 Task: Look for products in the category "Candles & Air Fresheners" that are on sale.
Action: Mouse moved to (731, 245)
Screenshot: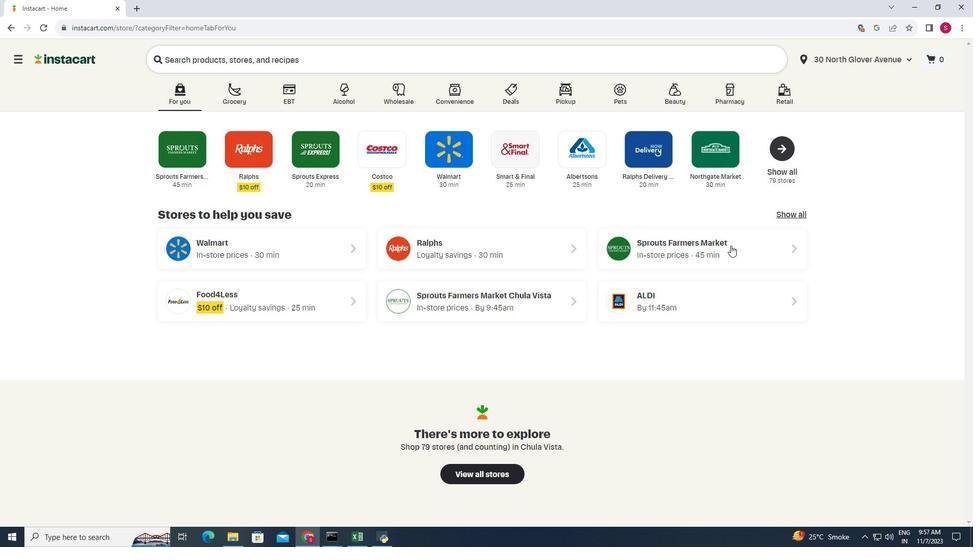
Action: Mouse pressed left at (731, 245)
Screenshot: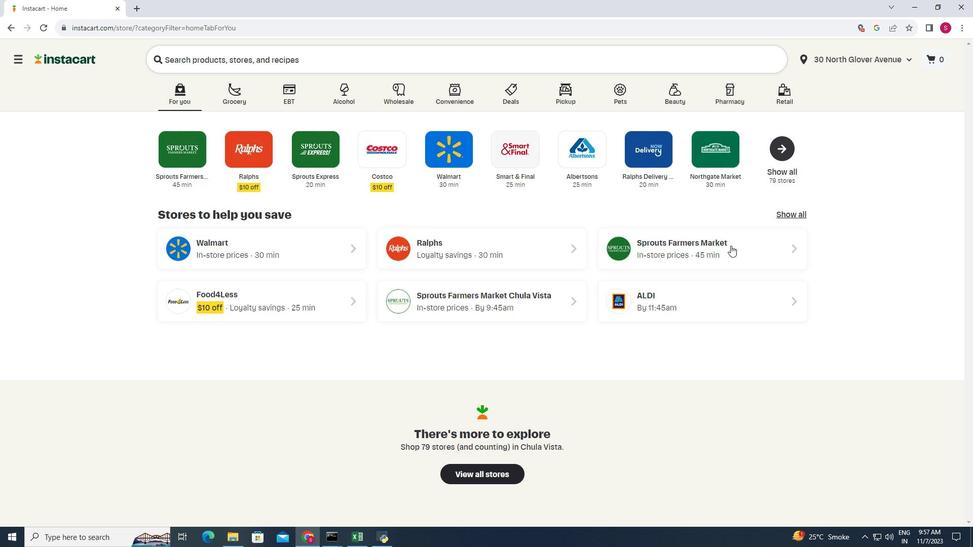 
Action: Mouse moved to (50, 390)
Screenshot: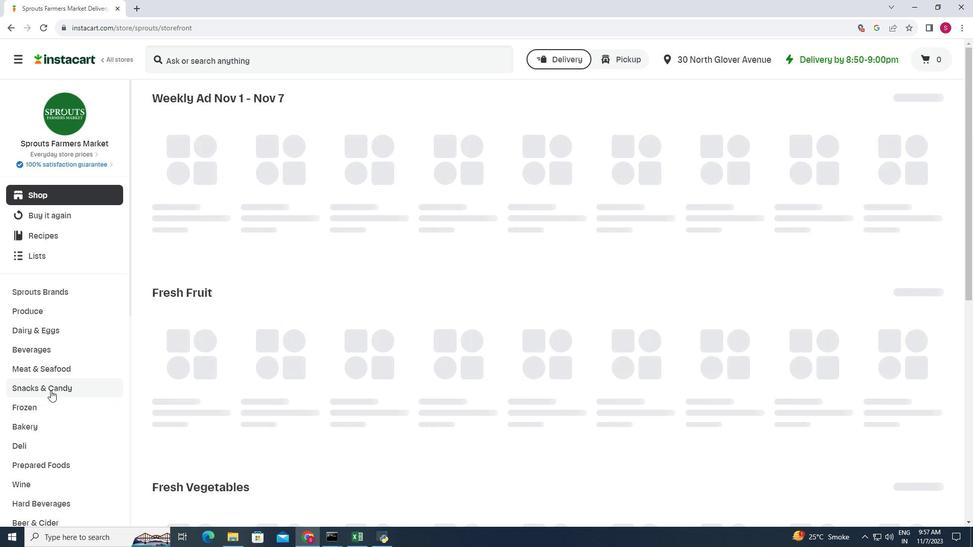 
Action: Mouse scrolled (50, 390) with delta (0, 0)
Screenshot: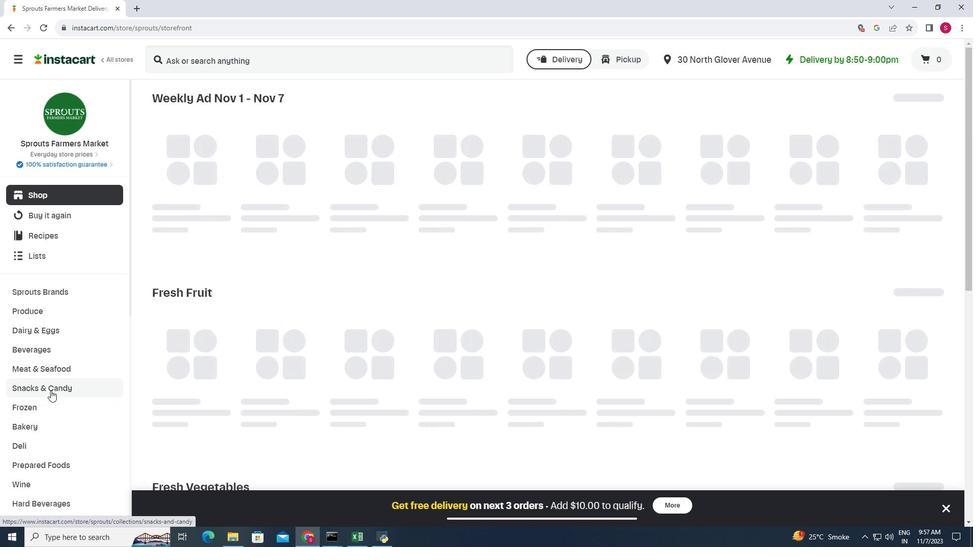 
Action: Mouse moved to (50, 390)
Screenshot: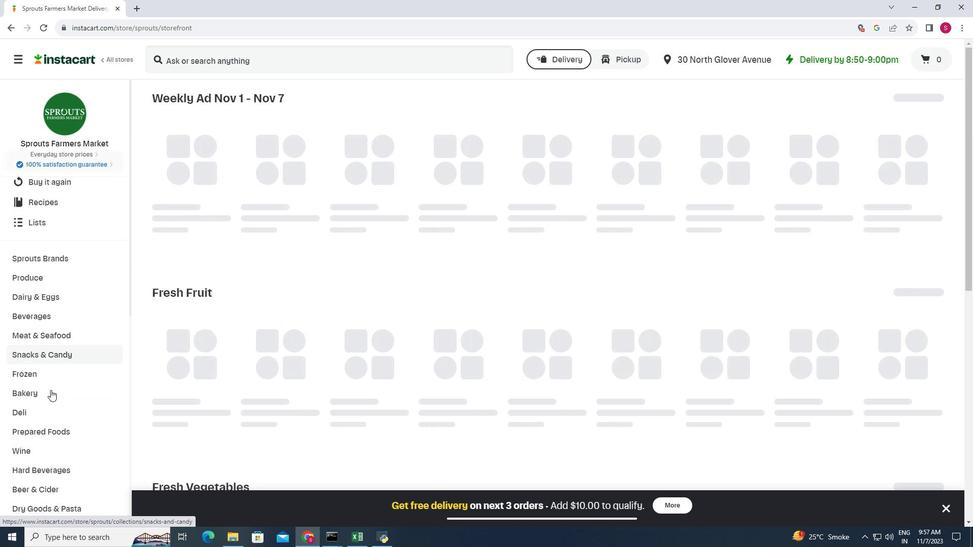 
Action: Mouse scrolled (50, 389) with delta (0, 0)
Screenshot: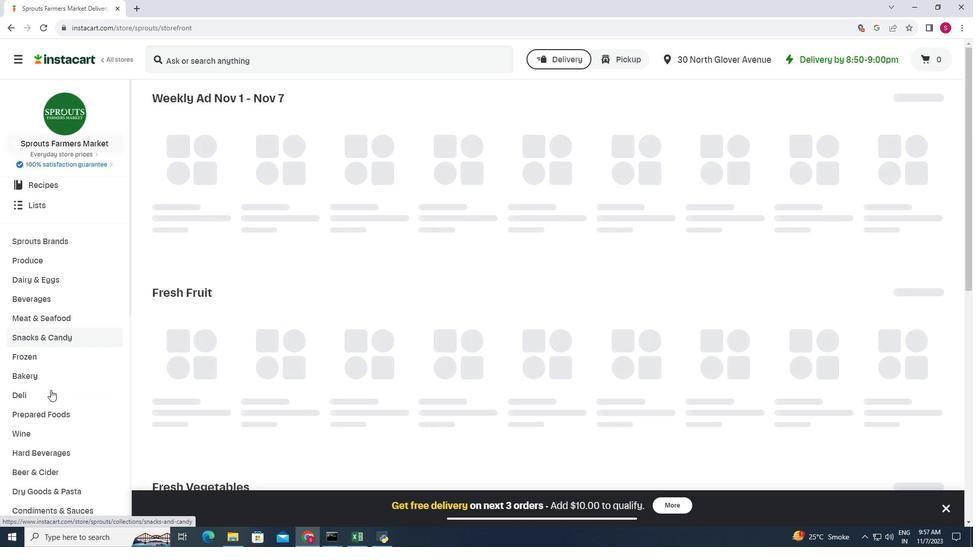 
Action: Mouse scrolled (50, 389) with delta (0, 0)
Screenshot: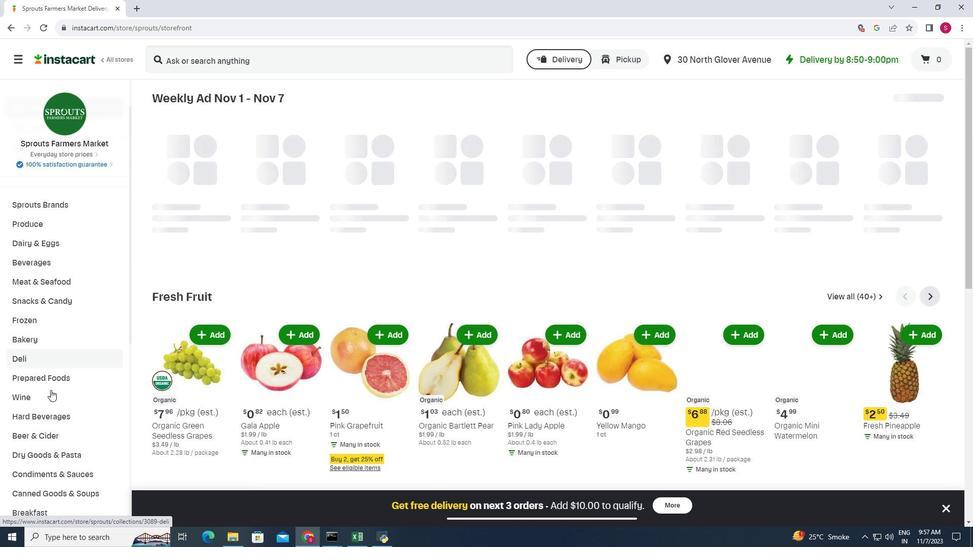 
Action: Mouse scrolled (50, 389) with delta (0, 0)
Screenshot: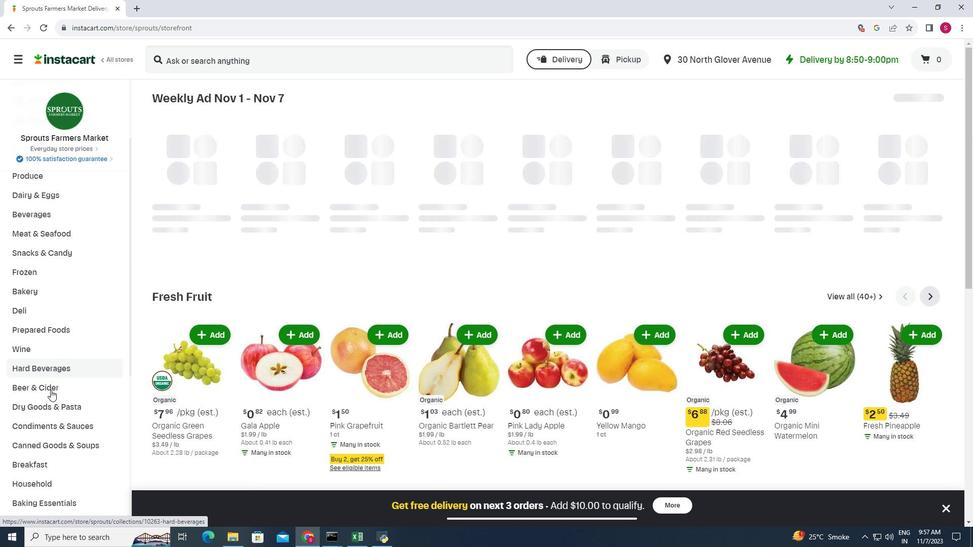 
Action: Mouse moved to (60, 412)
Screenshot: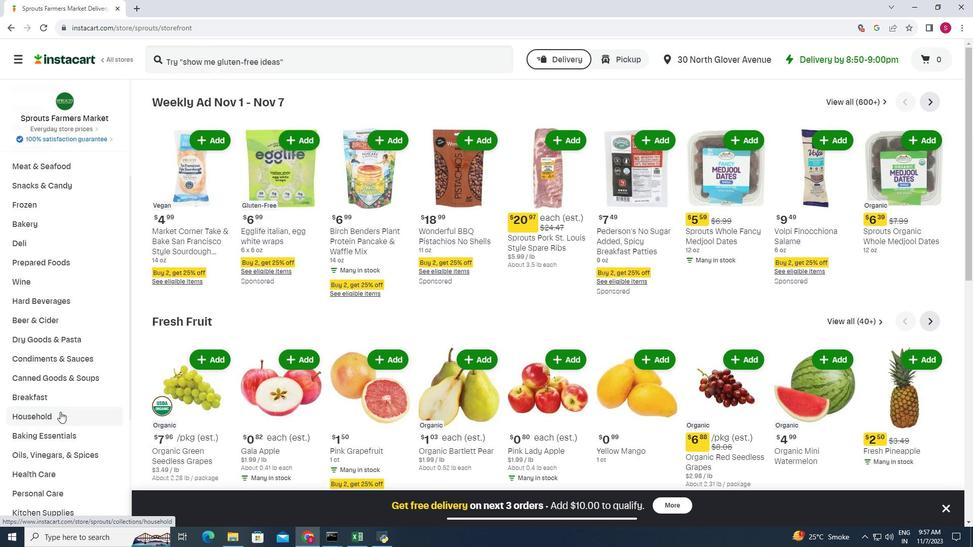 
Action: Mouse pressed left at (60, 412)
Screenshot: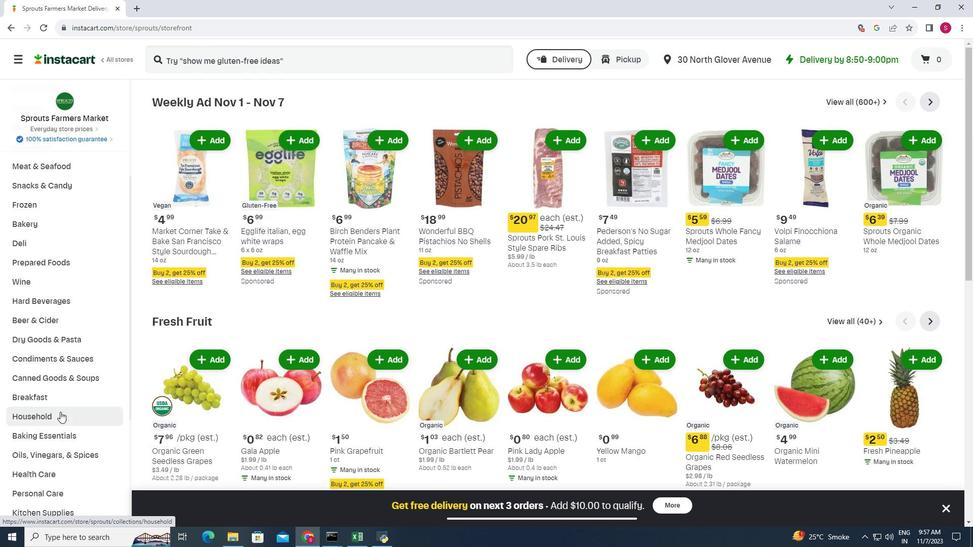 
Action: Mouse moved to (554, 127)
Screenshot: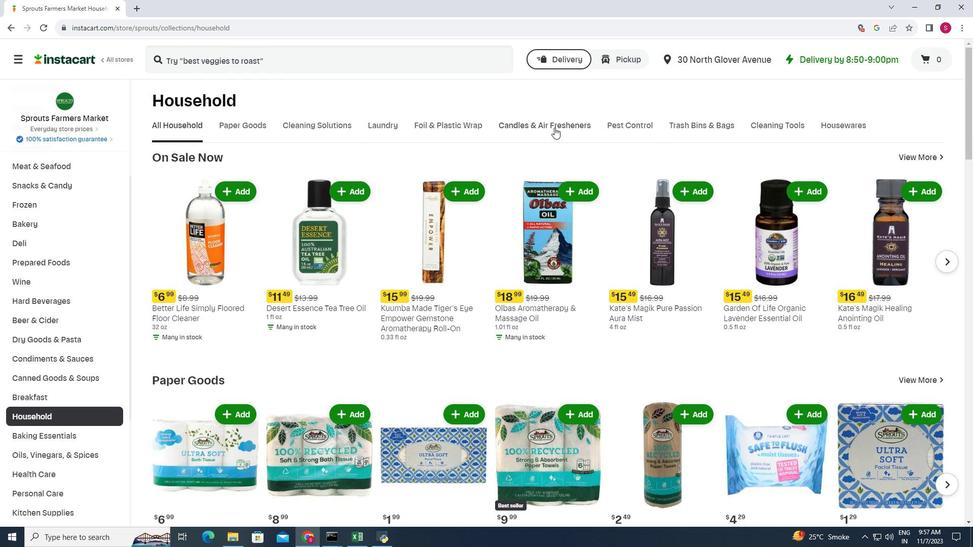 
Action: Mouse pressed left at (554, 127)
Screenshot: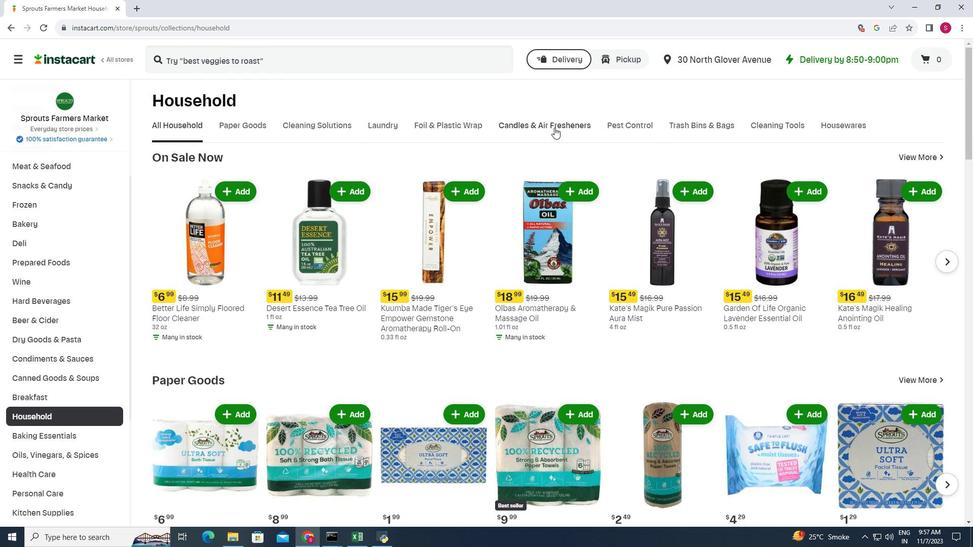 
Action: Mouse moved to (180, 221)
Screenshot: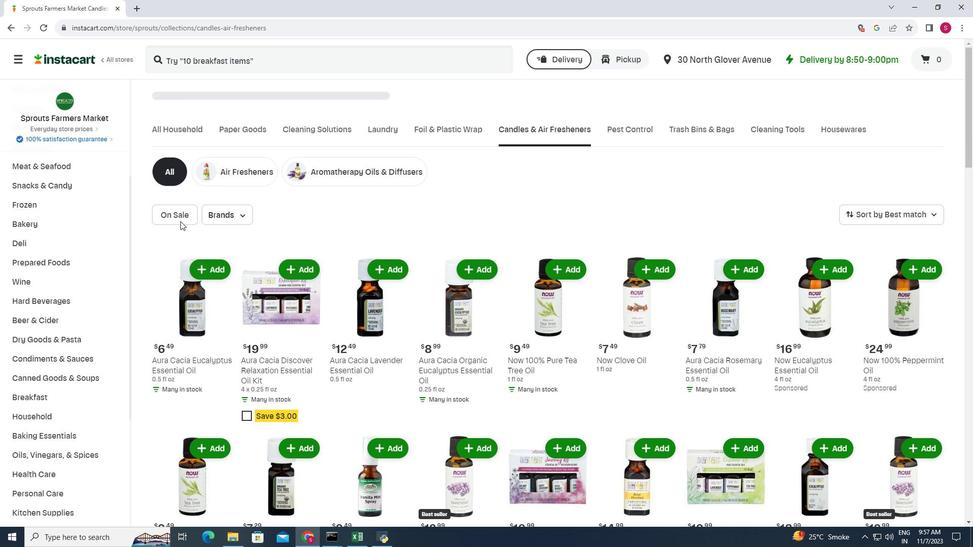 
Action: Mouse pressed left at (180, 221)
Screenshot: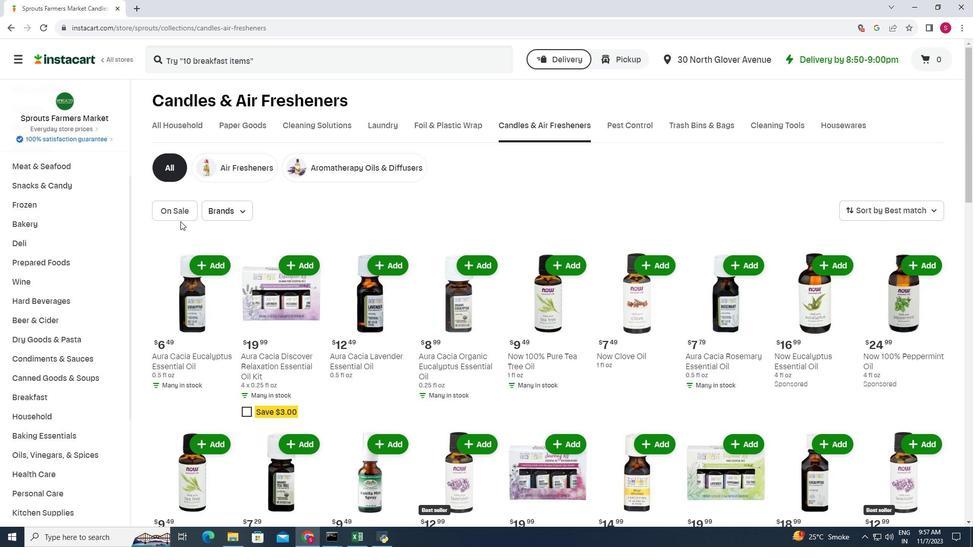 
Action: Mouse moved to (178, 213)
Screenshot: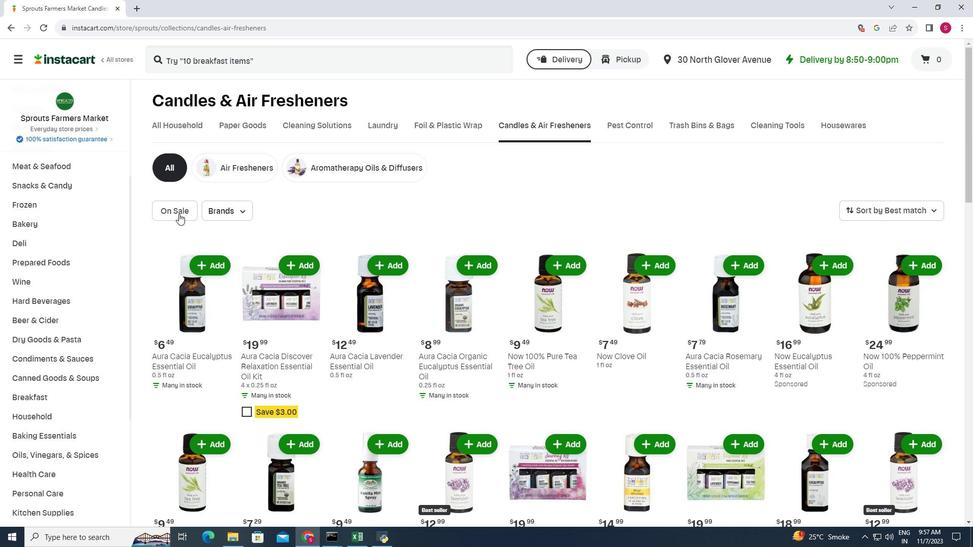 
Action: Mouse pressed left at (178, 213)
Screenshot: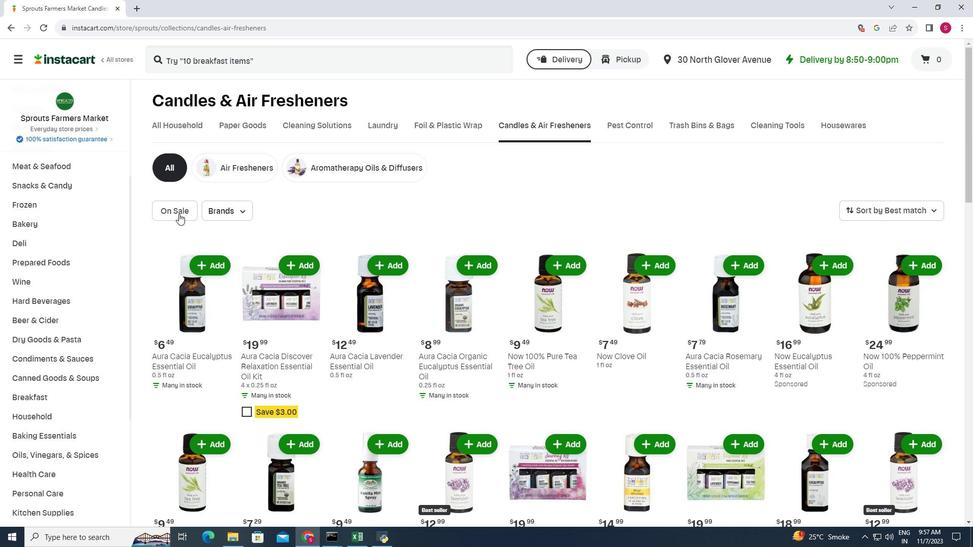 
Action: Mouse moved to (501, 236)
Screenshot: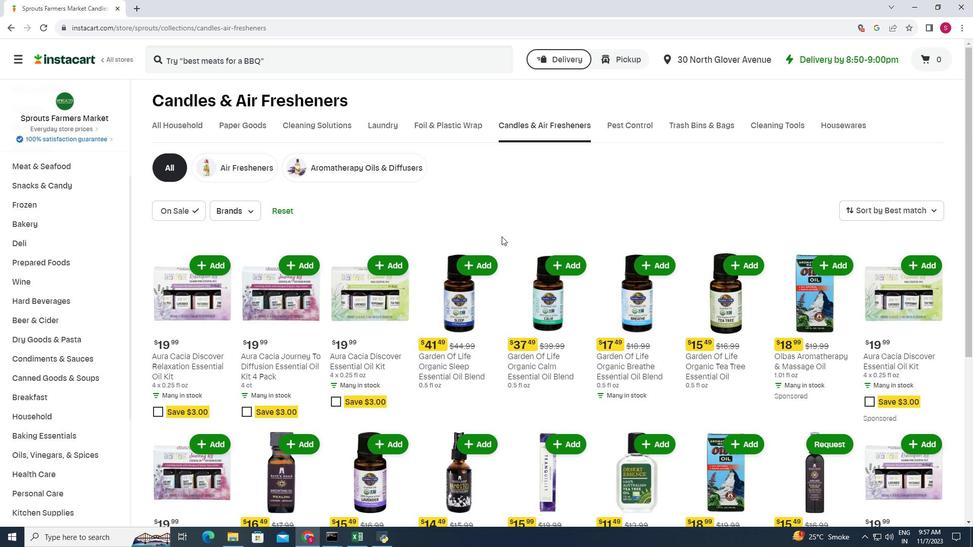 
Action: Mouse scrolled (501, 236) with delta (0, 0)
Screenshot: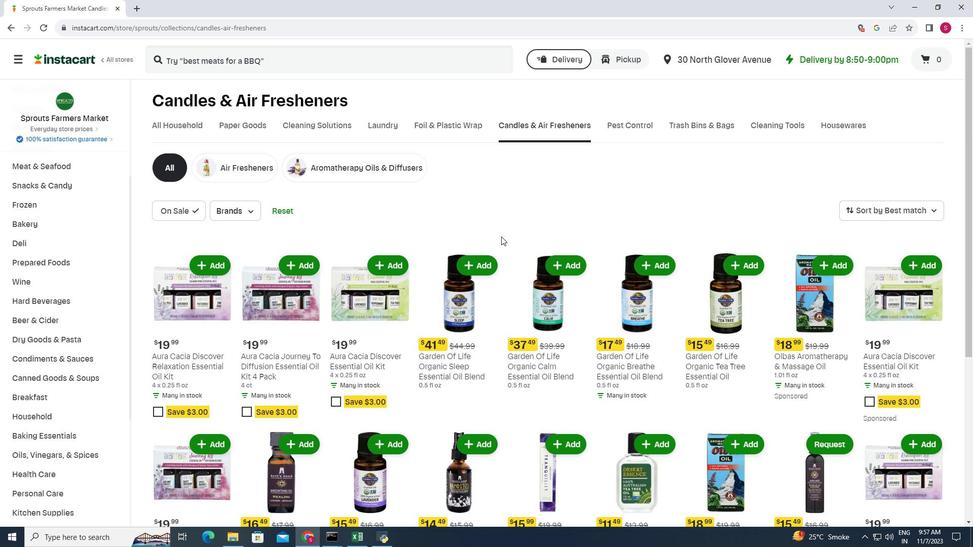 
Action: Mouse scrolled (501, 236) with delta (0, 0)
Screenshot: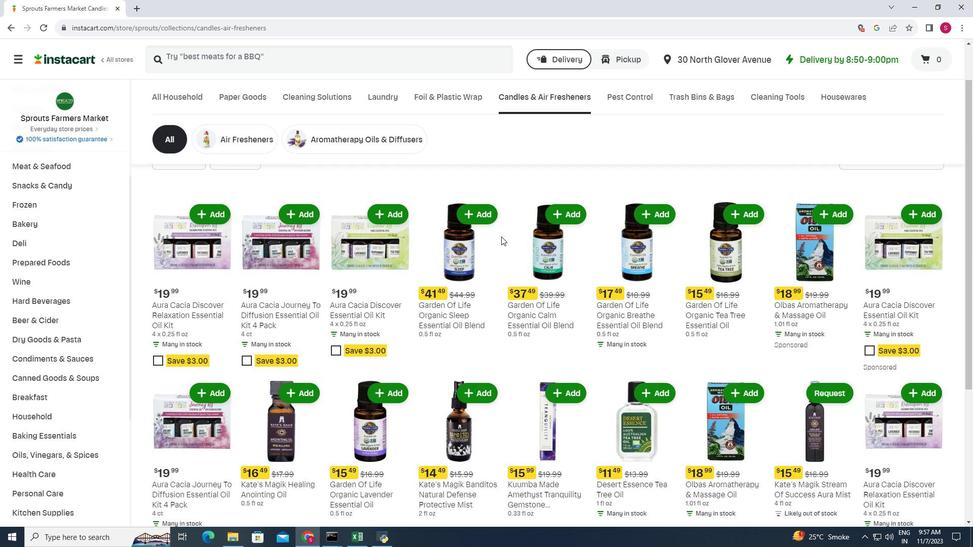 
Action: Mouse scrolled (501, 236) with delta (0, 0)
Screenshot: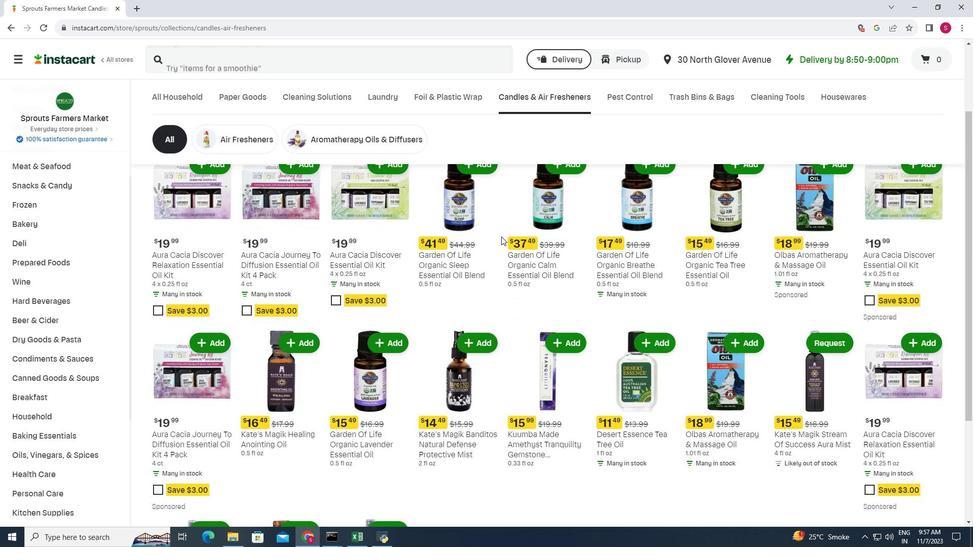 
Action: Mouse scrolled (501, 236) with delta (0, 0)
Screenshot: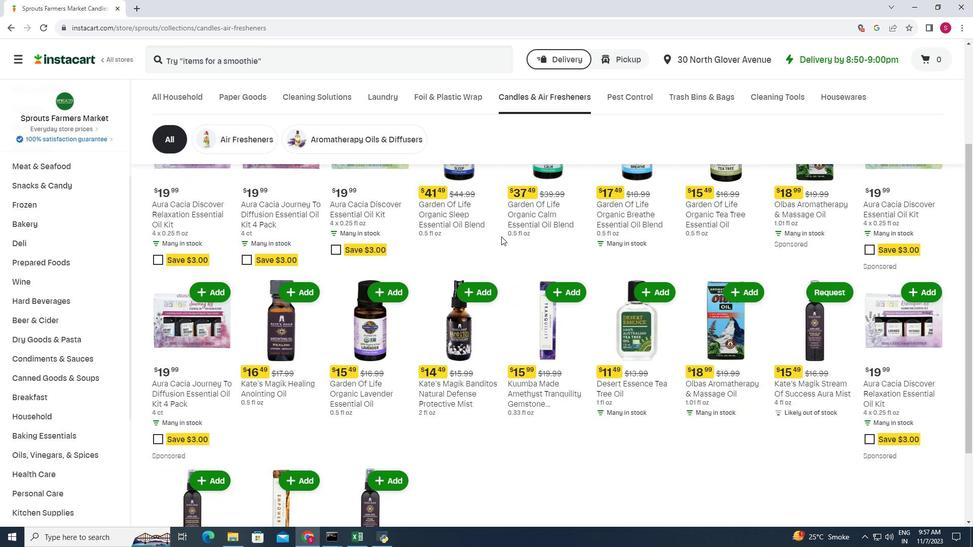 
Action: Mouse moved to (501, 236)
Screenshot: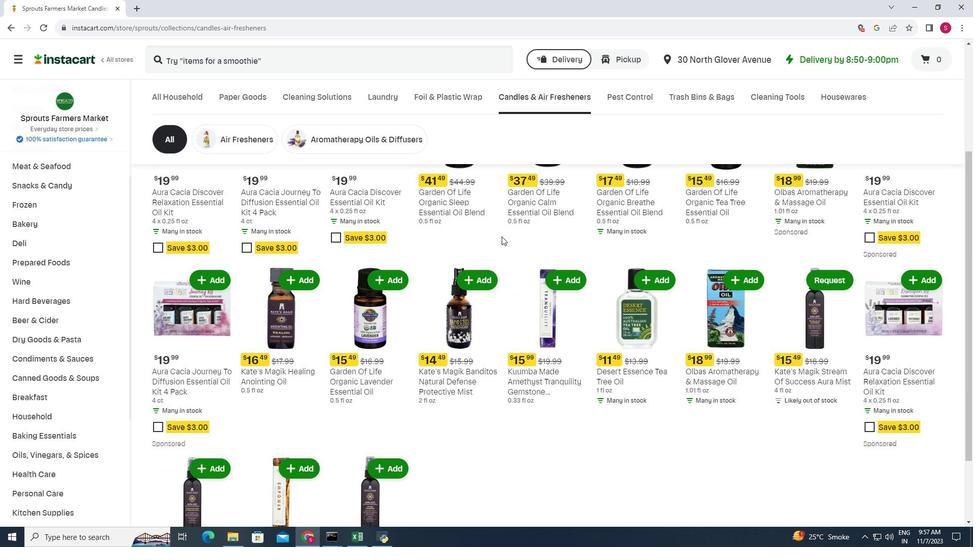 
Action: Mouse scrolled (501, 236) with delta (0, 0)
Screenshot: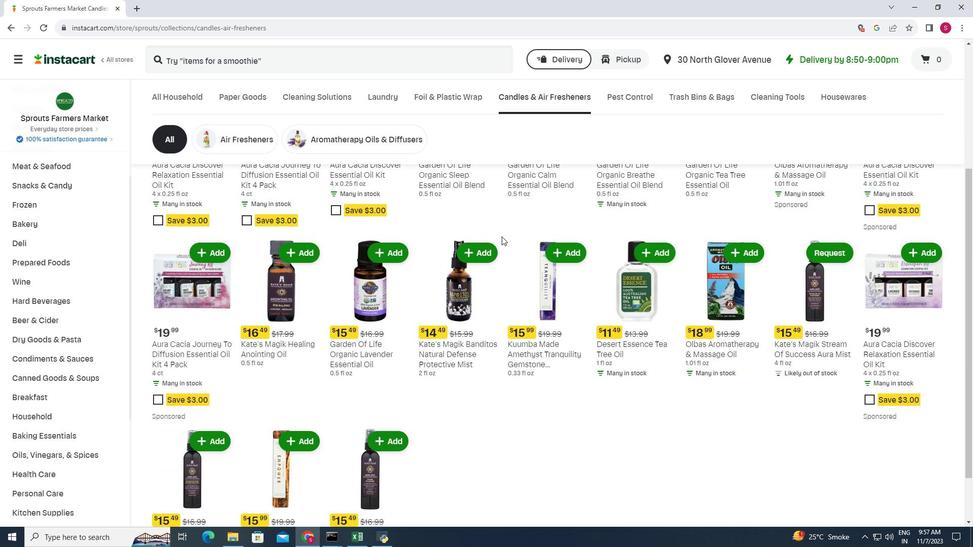 
Action: Mouse scrolled (501, 236) with delta (0, 0)
Screenshot: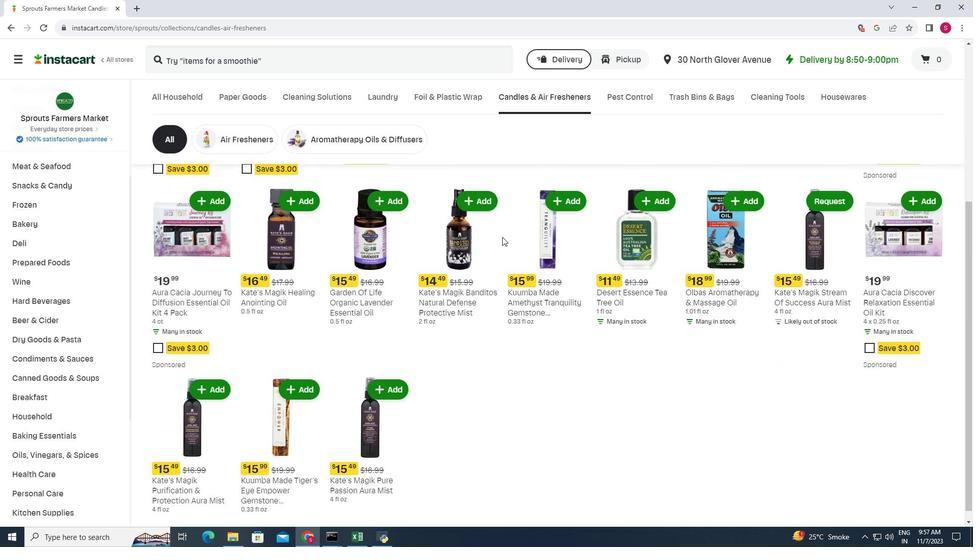 
Action: Mouse moved to (506, 238)
Screenshot: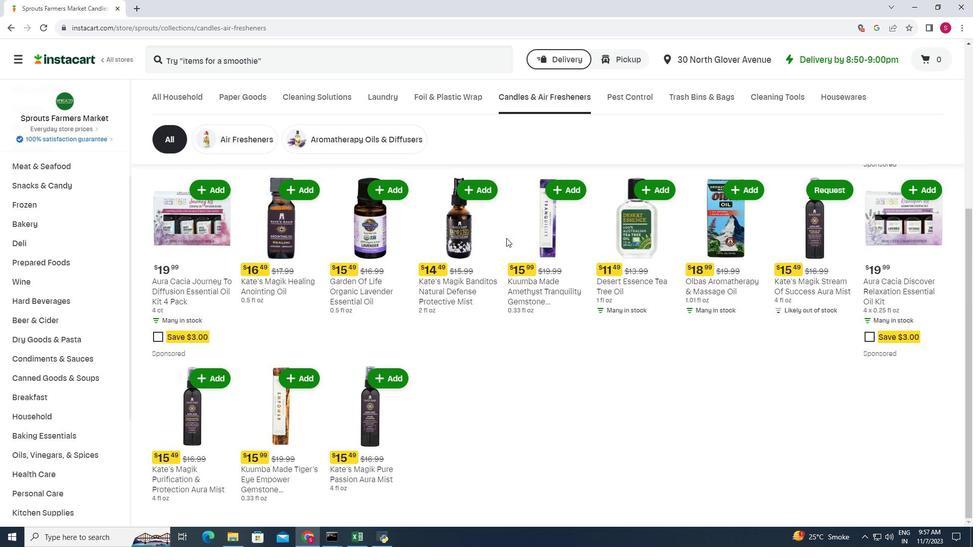 
Action: Mouse scrolled (506, 237) with delta (0, 0)
Screenshot: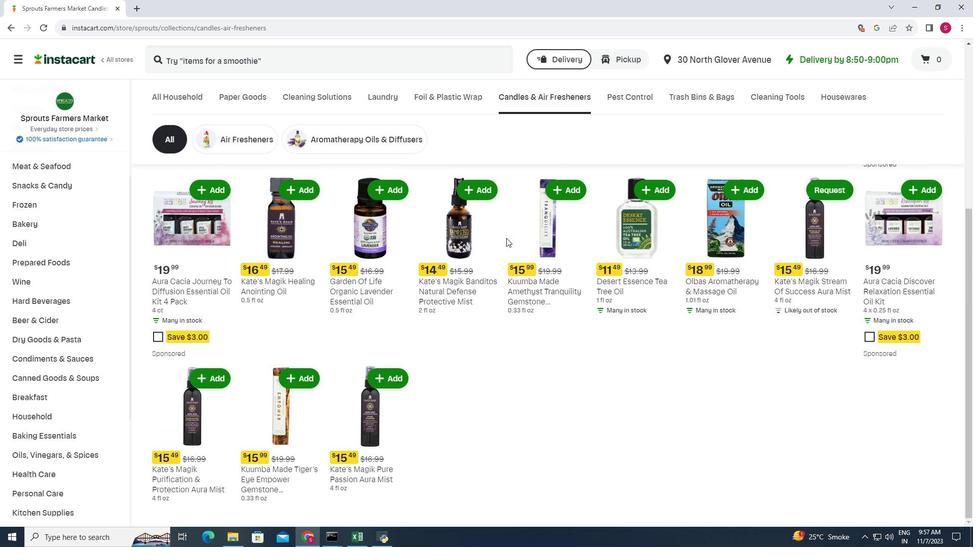 
Action: Mouse scrolled (506, 237) with delta (0, 0)
Screenshot: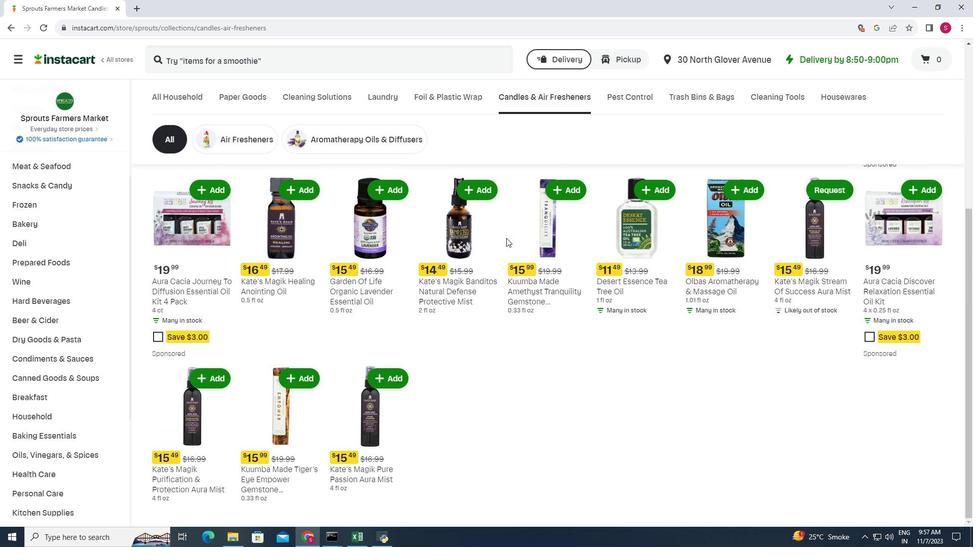 
Action: Mouse scrolled (506, 237) with delta (0, 0)
Screenshot: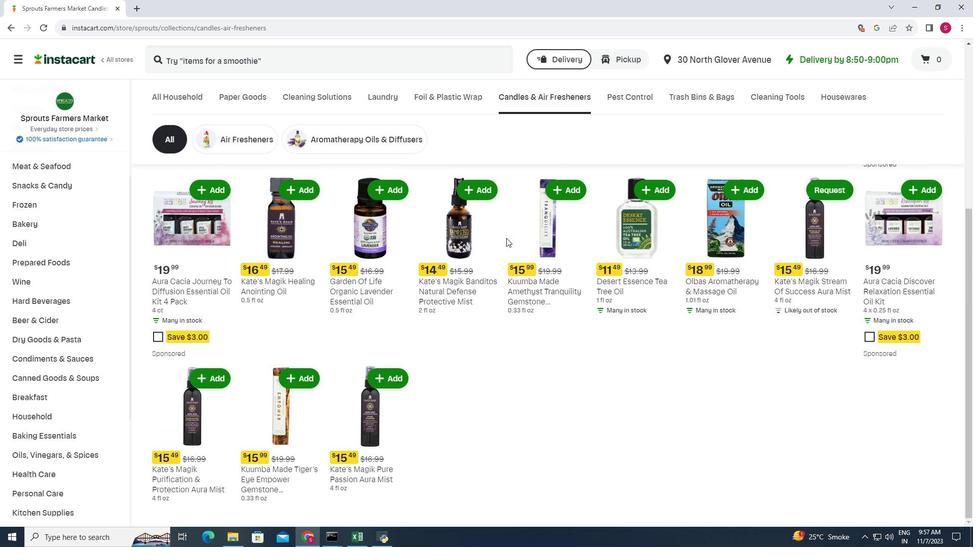 
Action: Mouse moved to (32, 184)
Screenshot: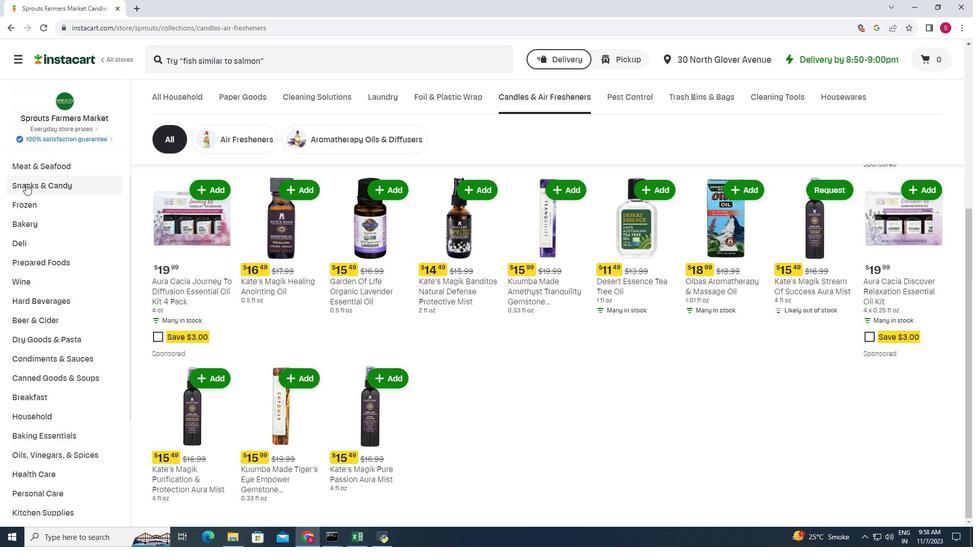 
